 Task: Use the formula "CHAR" in spreadsheet "Project portfolio".
Action: Mouse moved to (549, 197)
Screenshot: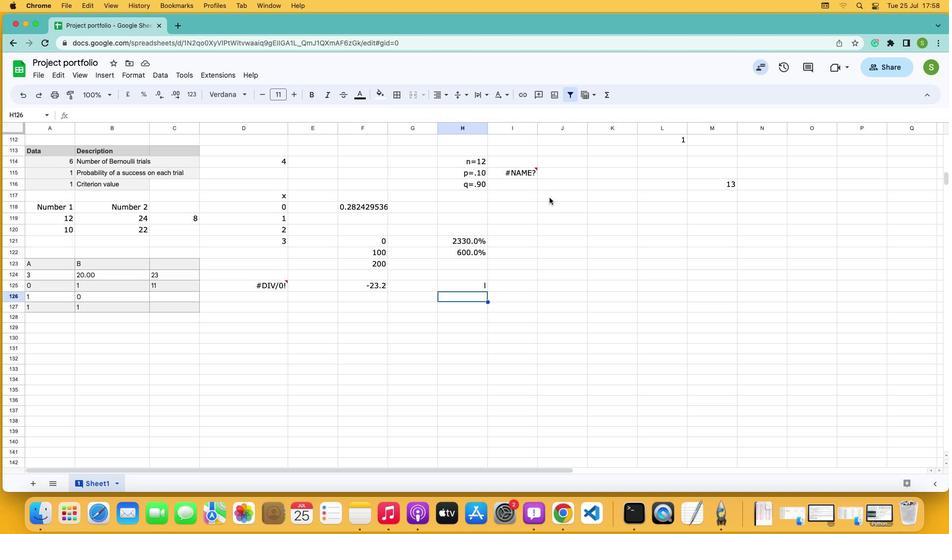 
Action: Mouse pressed left at (549, 197)
Screenshot: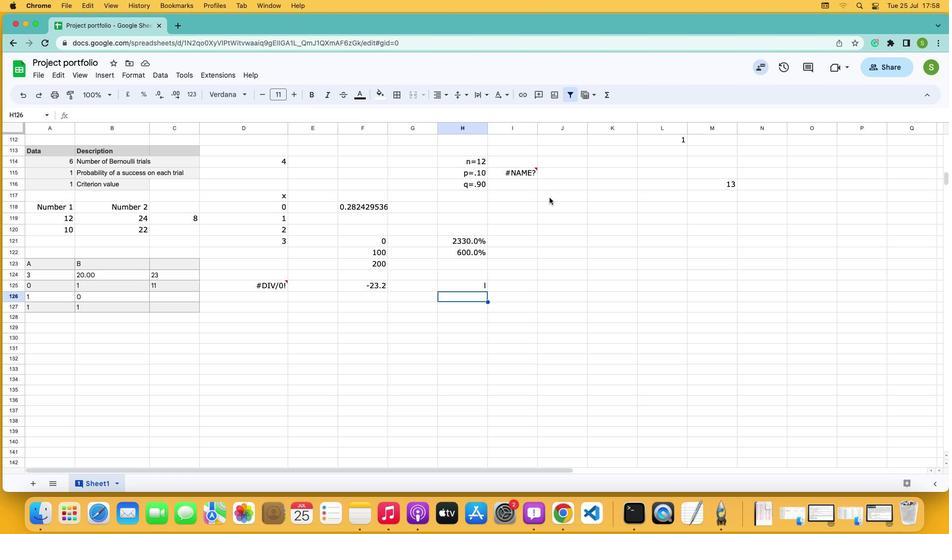 
Action: Mouse moved to (113, 76)
Screenshot: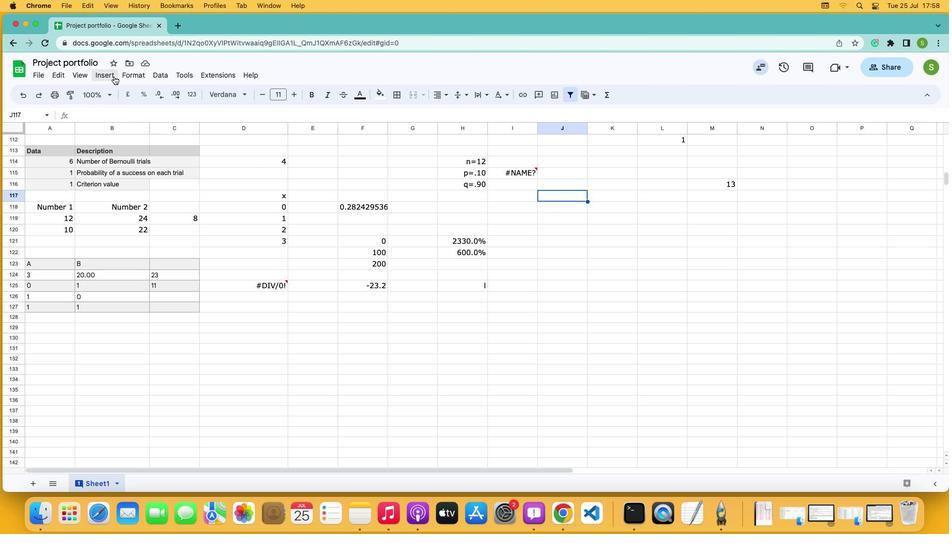 
Action: Mouse pressed left at (113, 76)
Screenshot: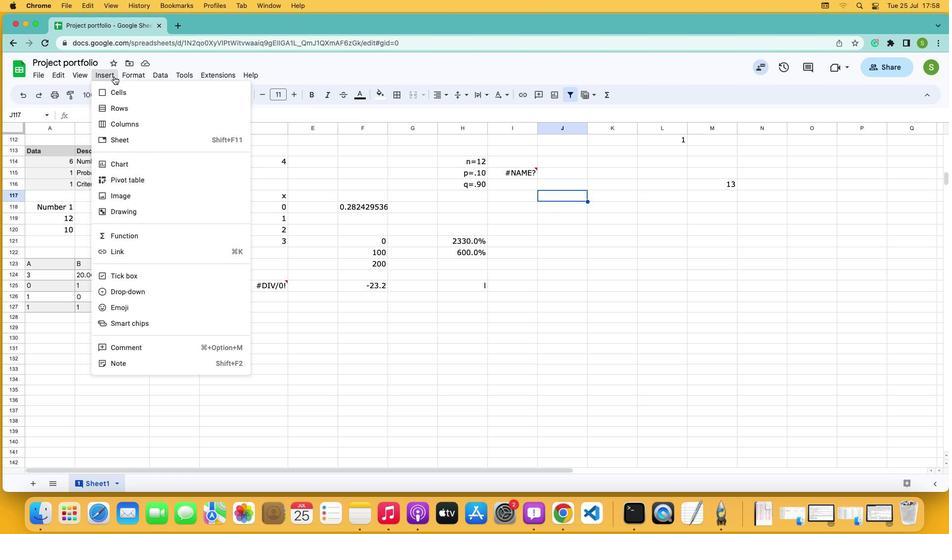 
Action: Mouse moved to (128, 232)
Screenshot: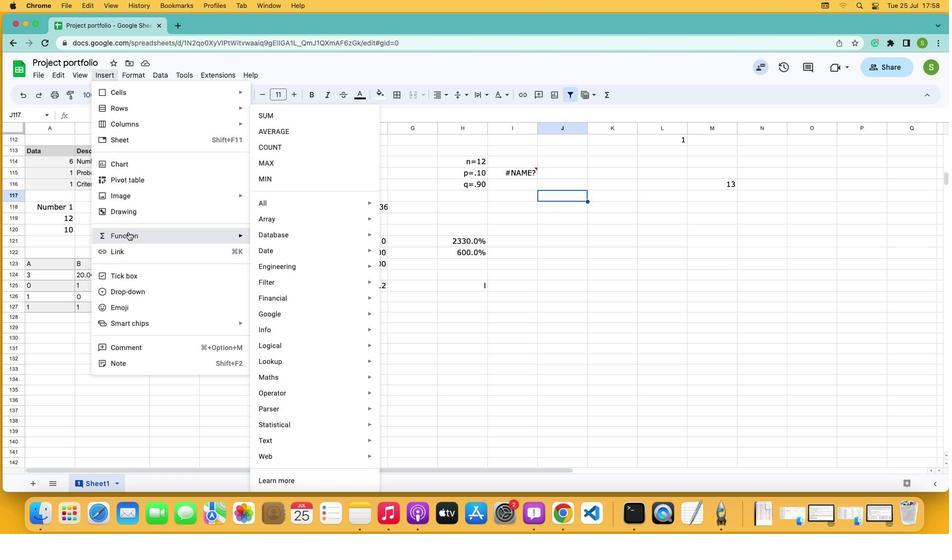 
Action: Mouse pressed left at (128, 232)
Screenshot: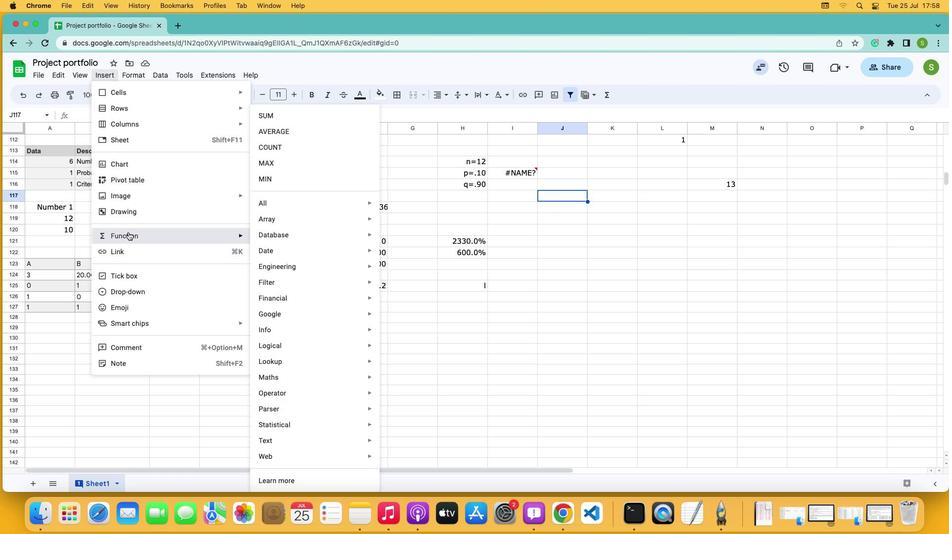 
Action: Mouse moved to (262, 201)
Screenshot: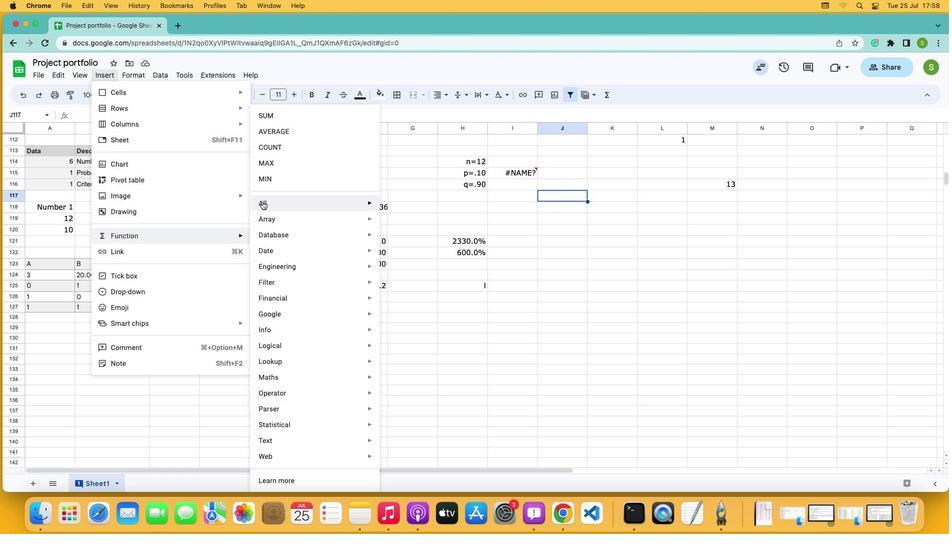 
Action: Mouse pressed left at (262, 201)
Screenshot: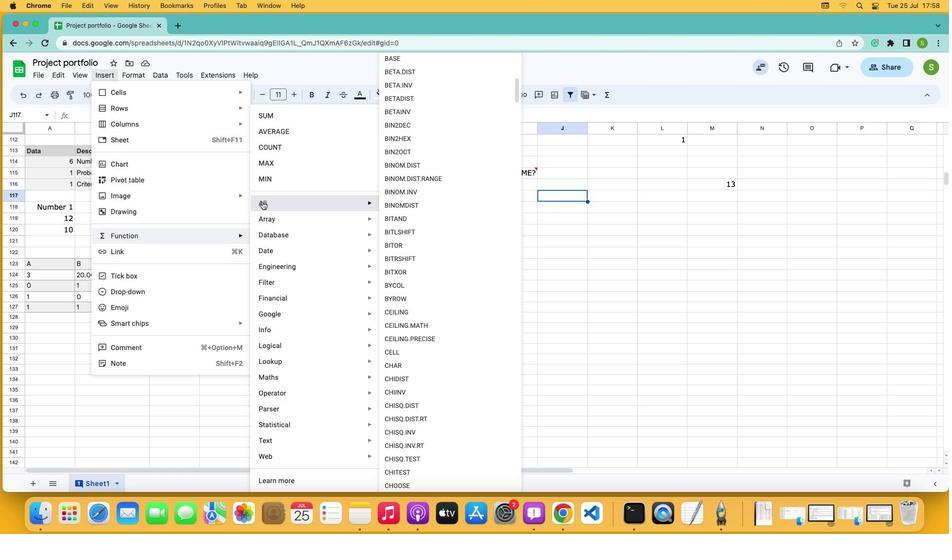 
Action: Mouse moved to (396, 365)
Screenshot: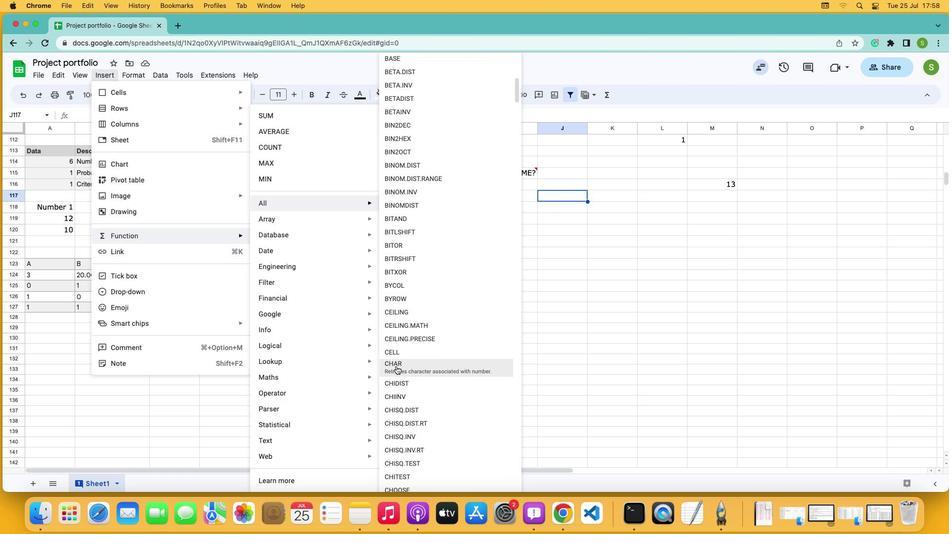 
Action: Mouse pressed left at (396, 365)
Screenshot: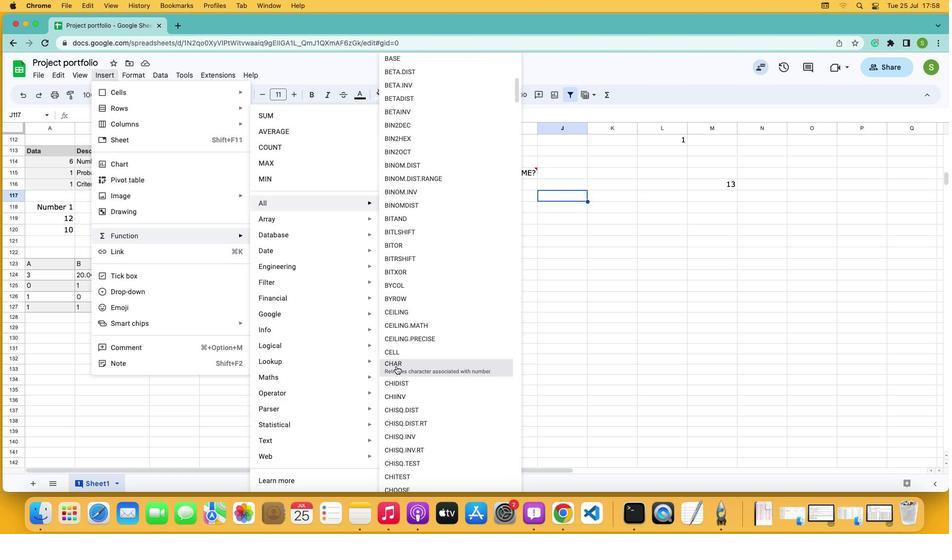 
Action: Mouse moved to (469, 268)
Screenshot: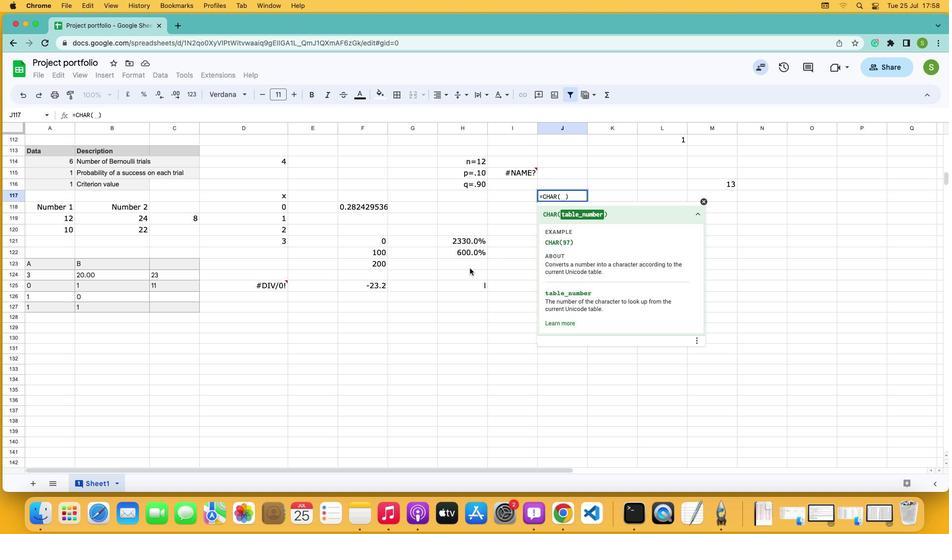 
Action: Key pressed '9''7'Key.enter
Screenshot: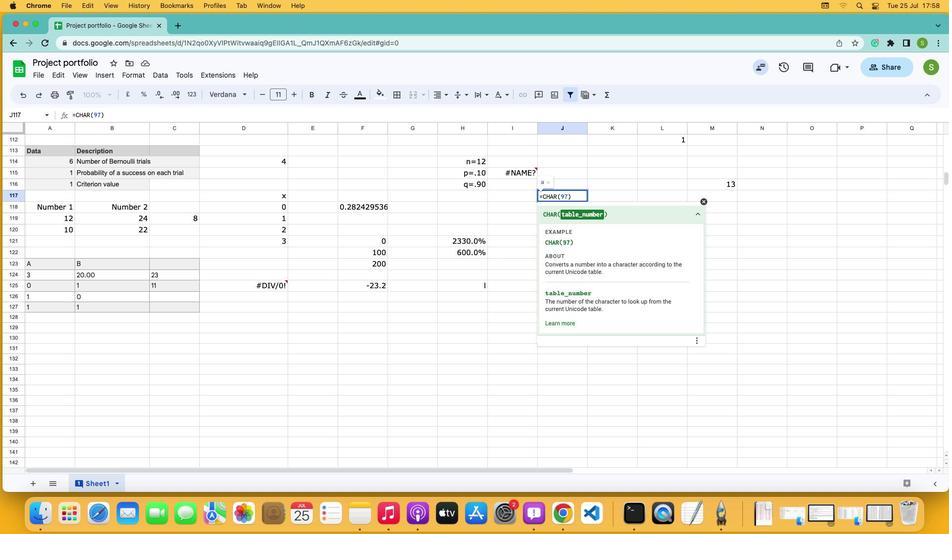 
